Task: Open Card Card0000000014 in Board Board0000000004 in Workspace WS0000000002 in Trello. Add Member nikhrathi889@gmail.com to Card Card0000000014 in Board Board0000000004 in Workspace WS0000000002 in Trello. Add Yellow Label titled Label0000000014 to Card Card0000000014 in Board Board0000000004 in Workspace WS0000000002 in Trello. Add Checklist CL0000000014 to Card Card0000000014 in Board Board0000000004 in Workspace WS0000000002 in Trello. Add Dates with Start Date as May 08 2023 and Due Date as May 31 2023 to Card Card0000000014 in Board Board0000000004 in Workspace WS0000000002 in Trello
Action: Mouse moved to (292, 264)
Screenshot: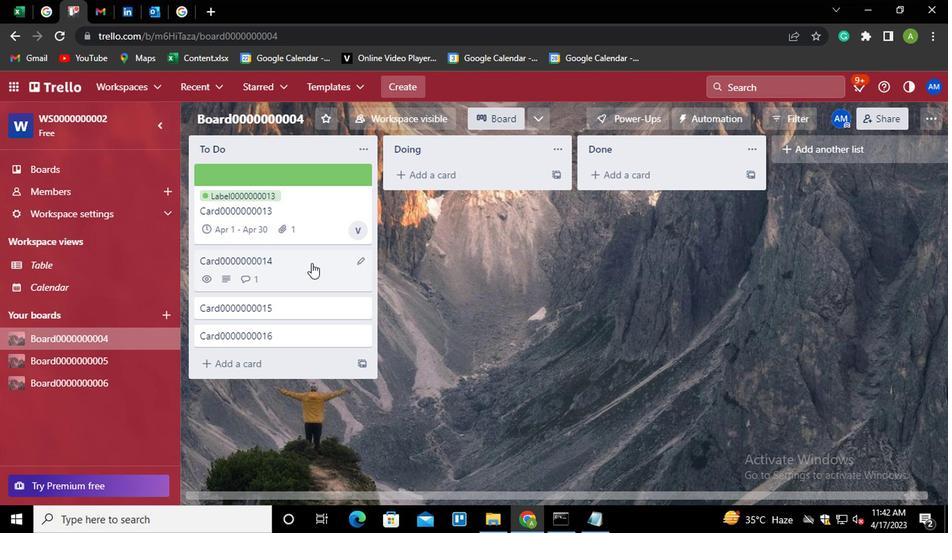 
Action: Mouse pressed left at (292, 264)
Screenshot: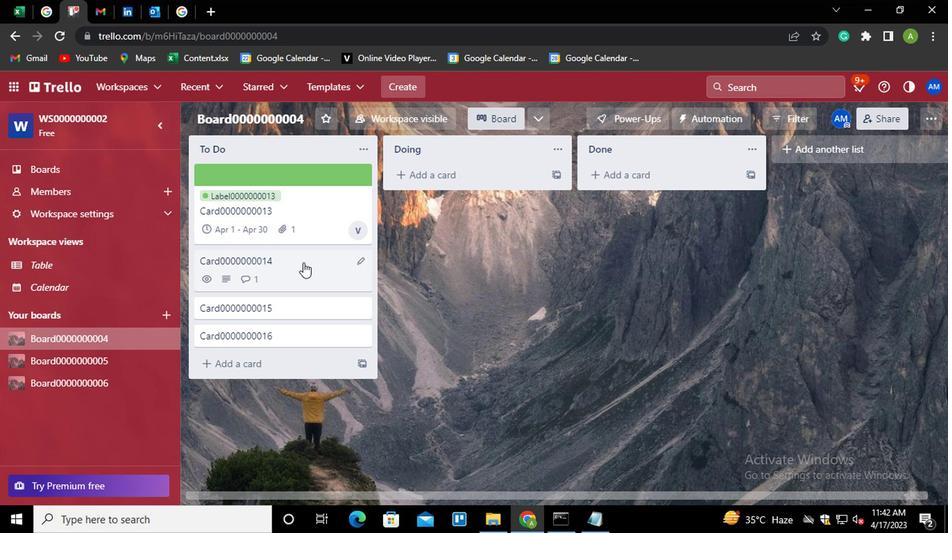 
Action: Mouse moved to (615, 201)
Screenshot: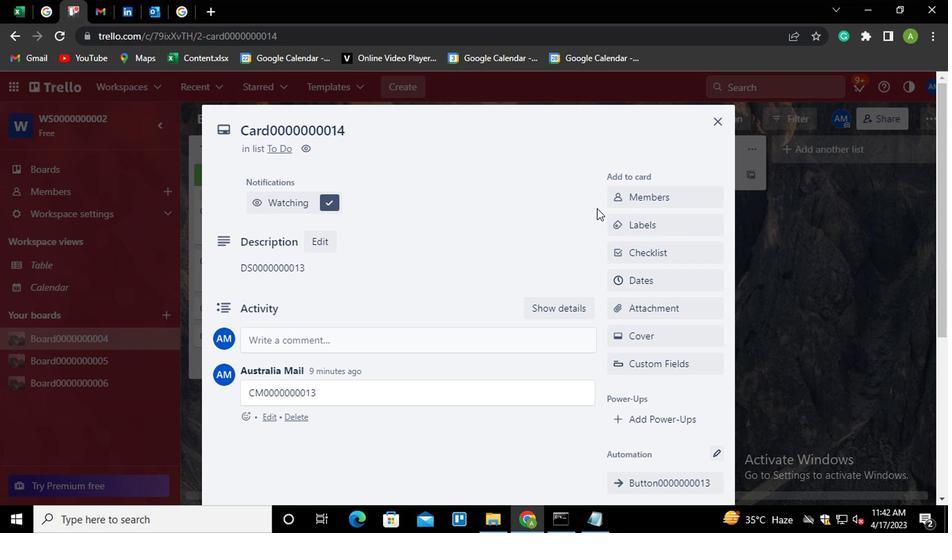 
Action: Mouse pressed left at (615, 201)
Screenshot: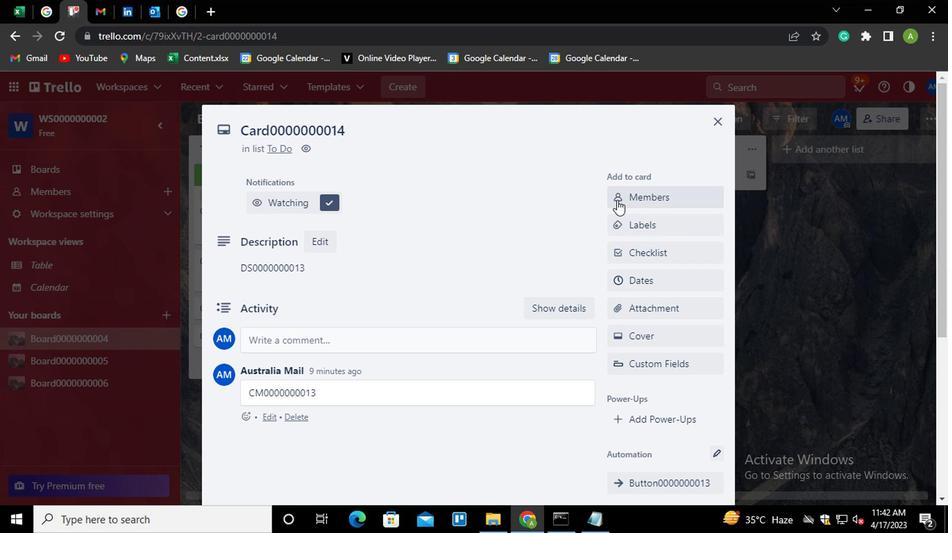 
Action: Mouse moved to (615, 207)
Screenshot: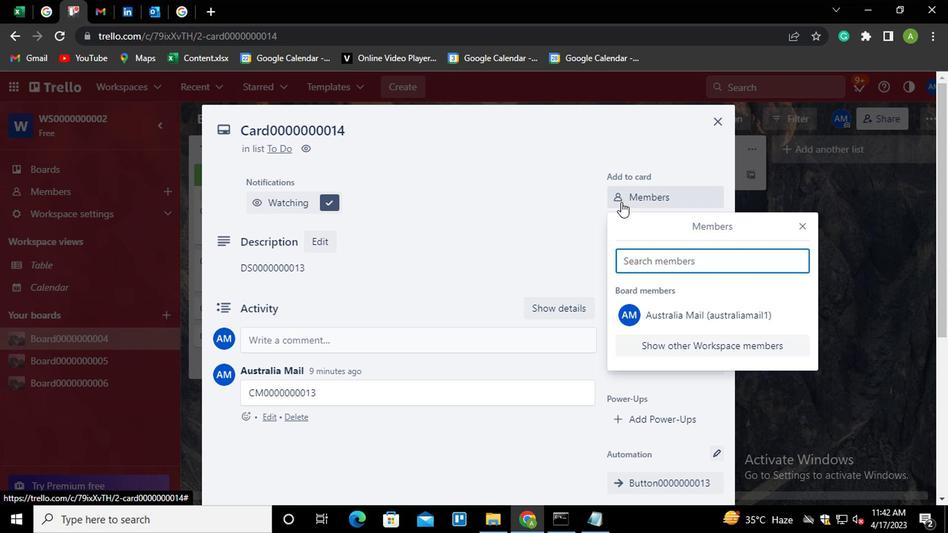 
Action: Key pressed nikhrathi889<Key.shift>@GMAIL.COM
Screenshot: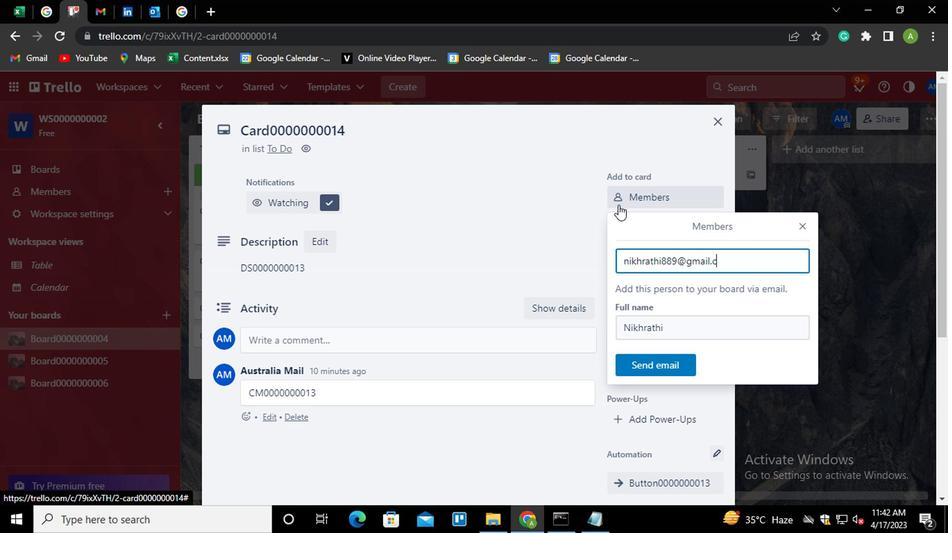 
Action: Mouse moved to (646, 358)
Screenshot: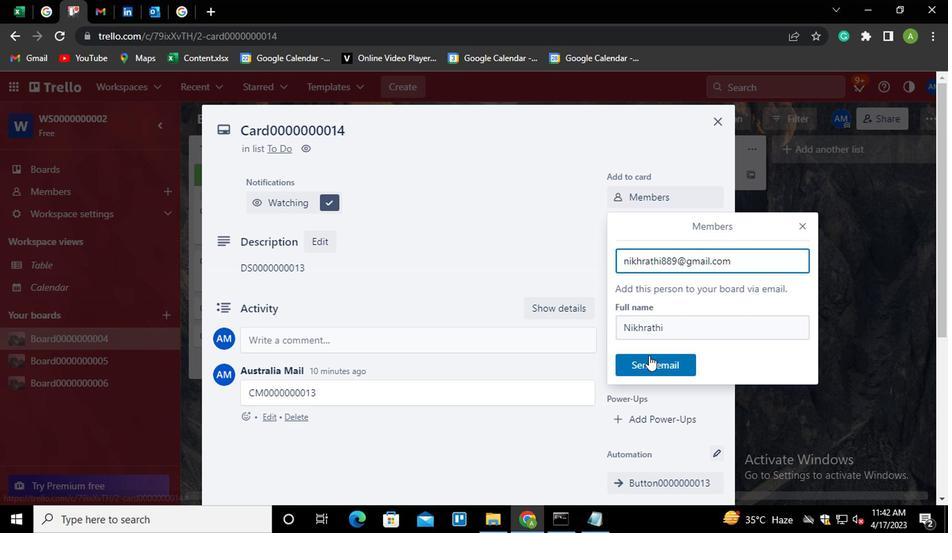 
Action: Mouse pressed left at (646, 358)
Screenshot: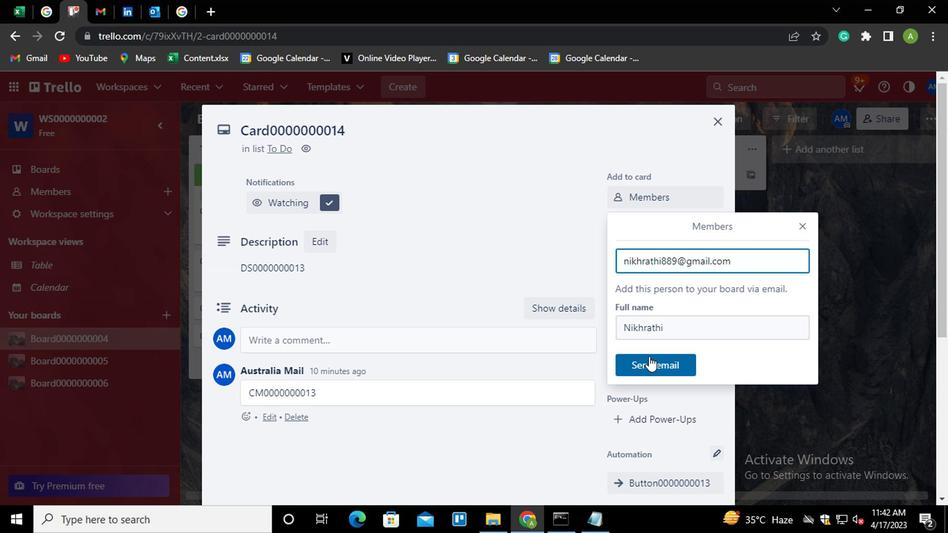 
Action: Mouse moved to (629, 226)
Screenshot: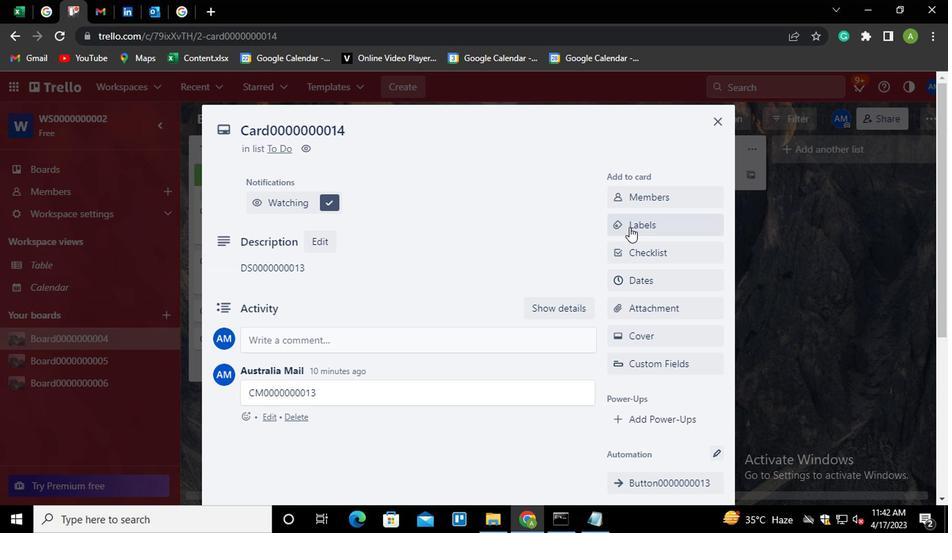 
Action: Mouse pressed left at (629, 226)
Screenshot: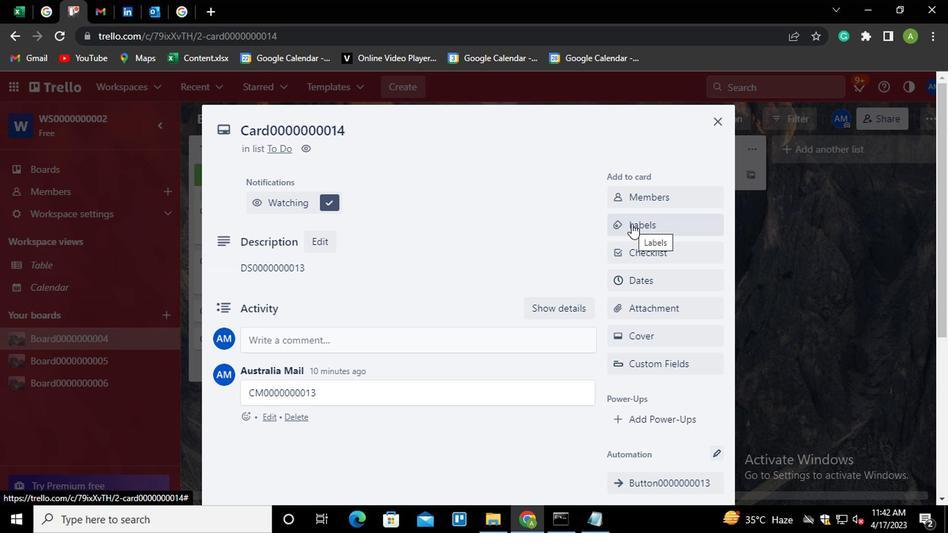 
Action: Mouse moved to (620, 230)
Screenshot: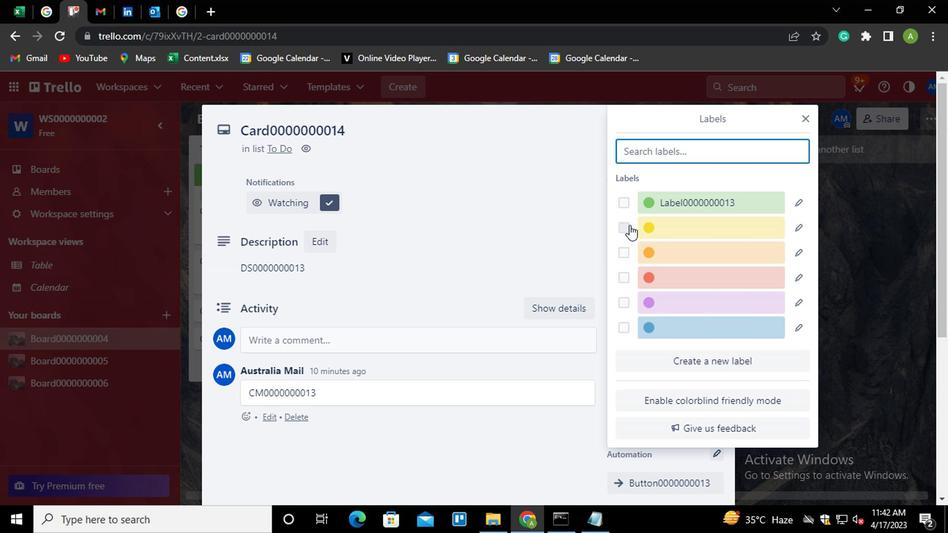 
Action: Mouse pressed left at (620, 230)
Screenshot: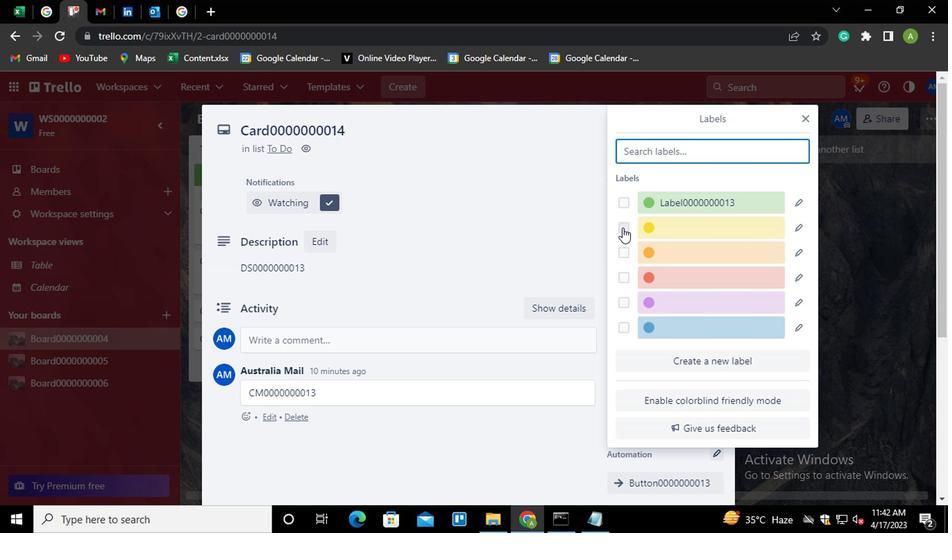 
Action: Mouse moved to (798, 232)
Screenshot: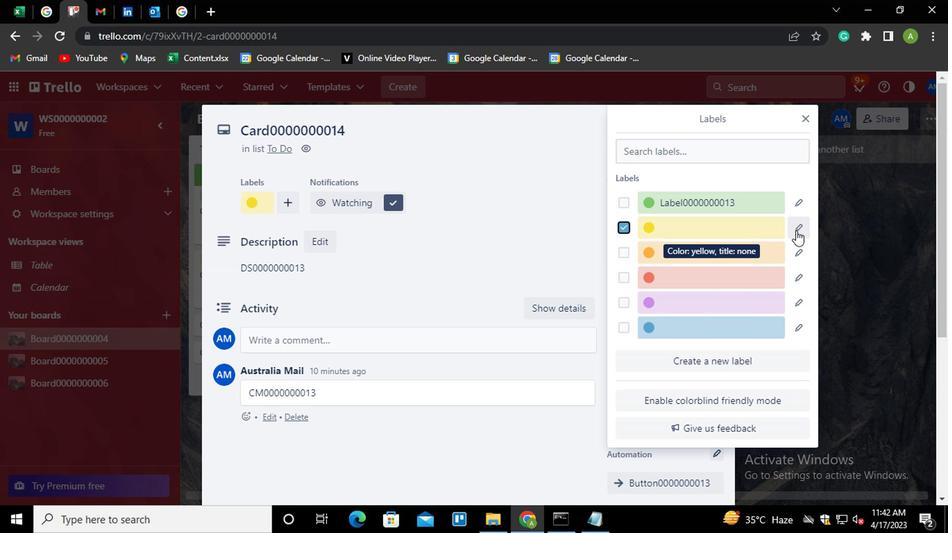 
Action: Mouse pressed left at (798, 232)
Screenshot: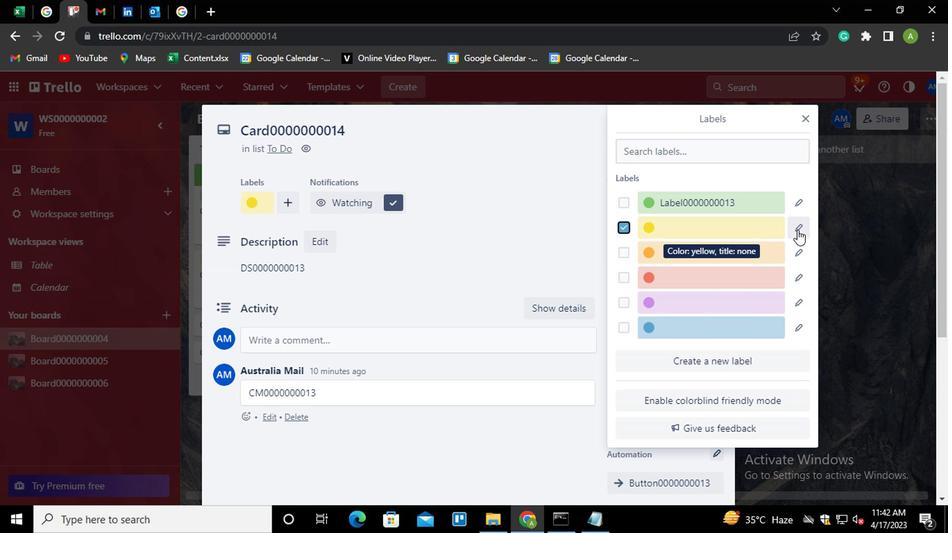 
Action: Key pressed <Key.shift><Key.shift><Key.shift><Key.shift><Key.shift><Key.shift><Key.shift><Key.shift><Key.shift><Key.shift>LABEL0000000014
Screenshot: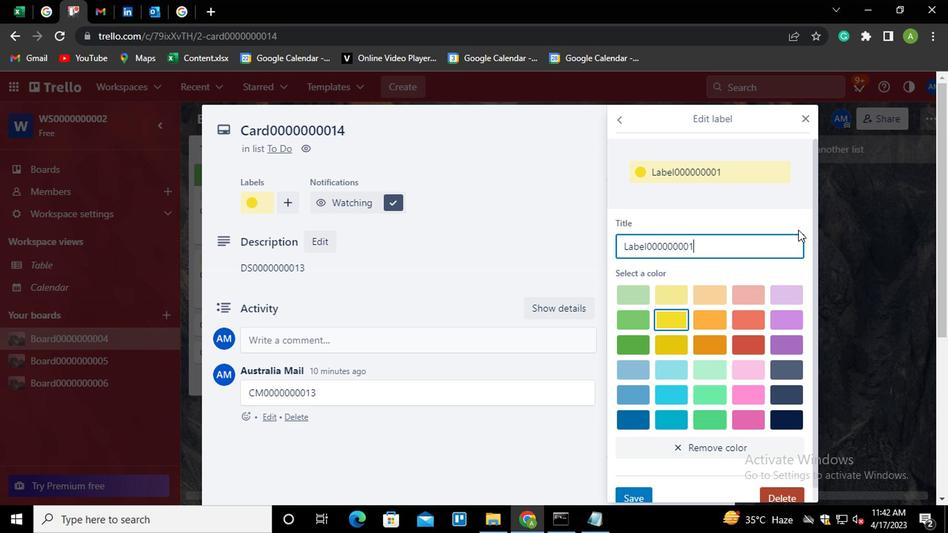 
Action: Mouse moved to (633, 494)
Screenshot: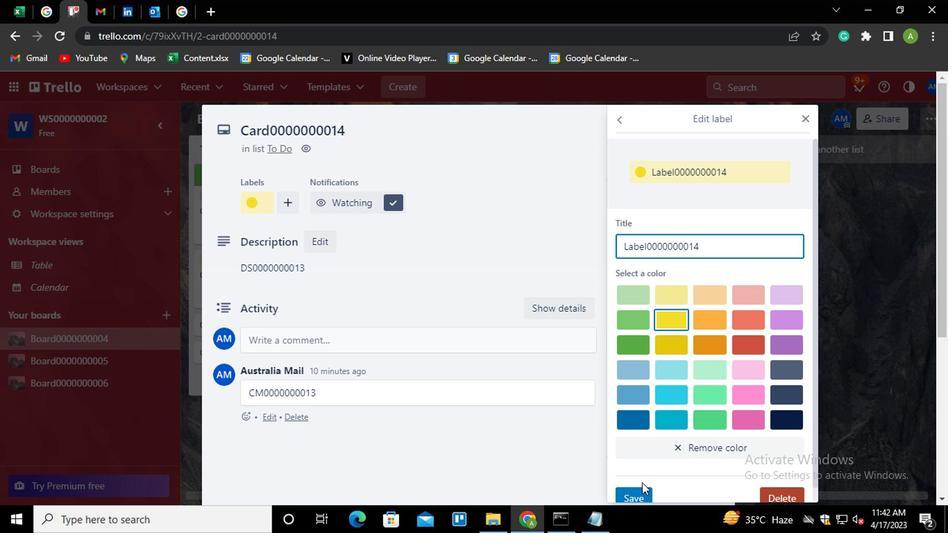 
Action: Mouse pressed left at (633, 494)
Screenshot: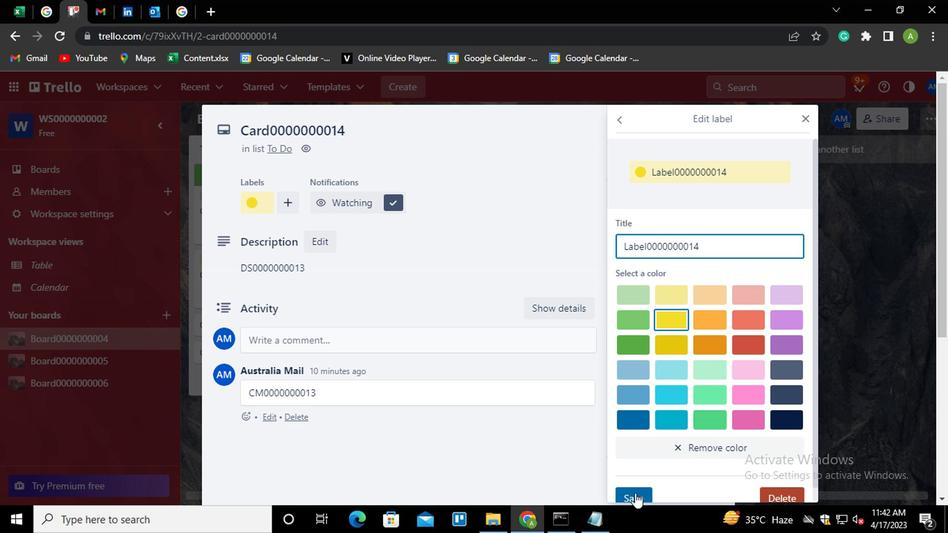 
Action: Mouse moved to (566, 218)
Screenshot: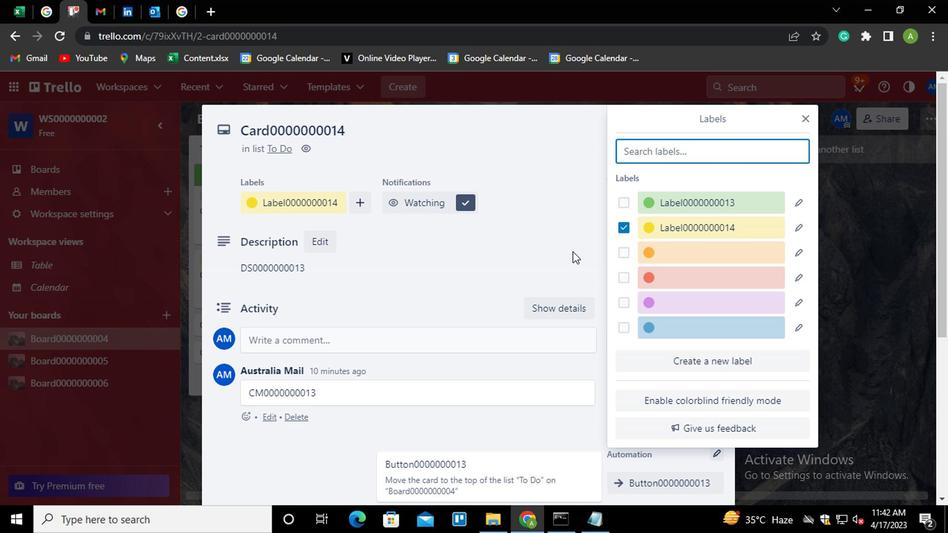 
Action: Mouse pressed left at (566, 218)
Screenshot: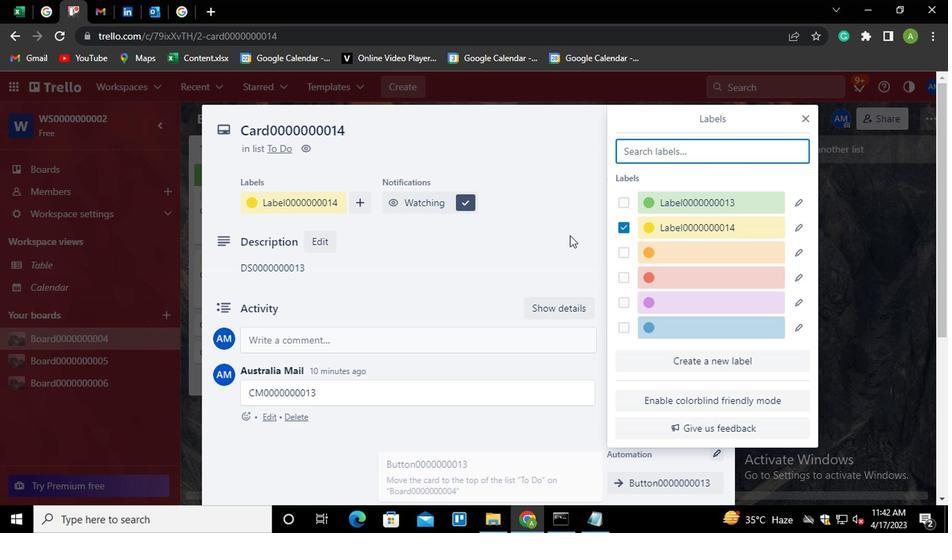 
Action: Mouse moved to (683, 256)
Screenshot: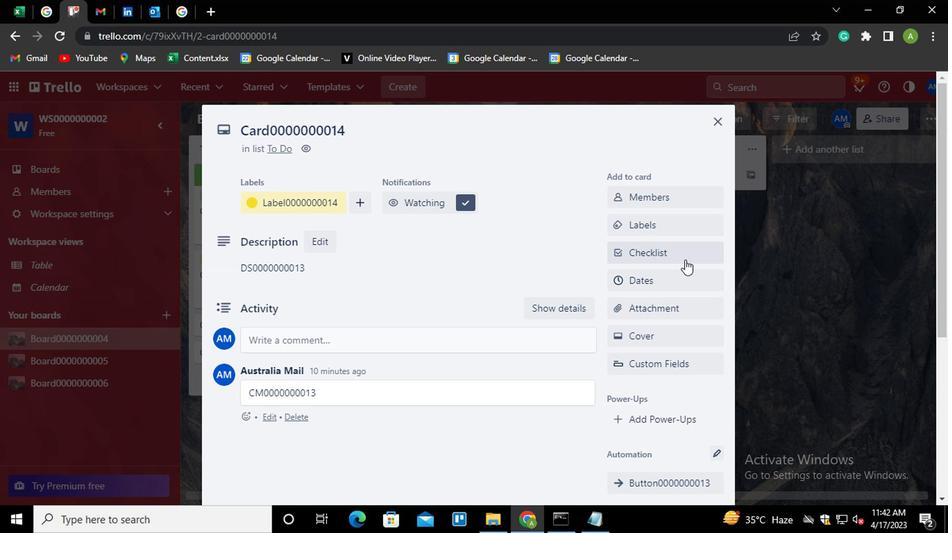 
Action: Mouse pressed left at (683, 256)
Screenshot: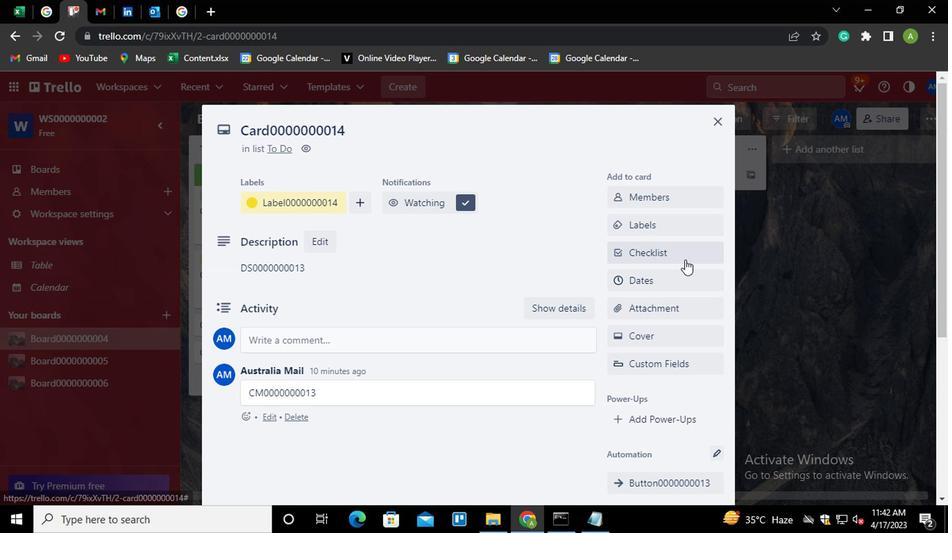 
Action: Key pressed <Key.shift>CL0000000014
Screenshot: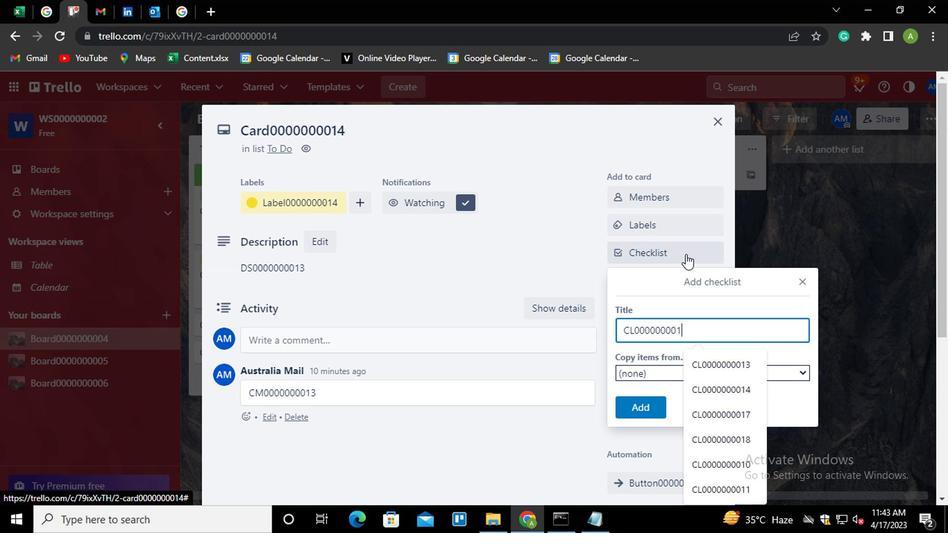 
Action: Mouse moved to (638, 402)
Screenshot: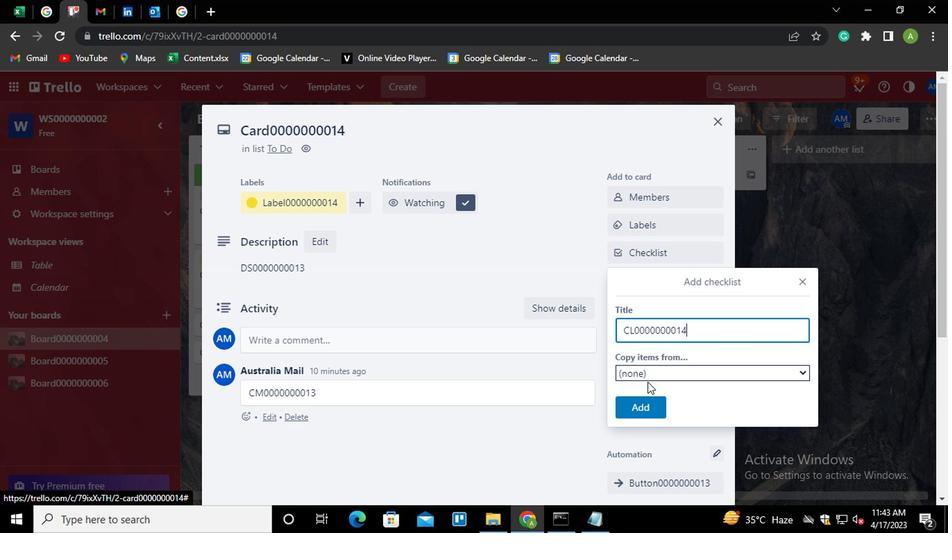 
Action: Mouse pressed left at (638, 402)
Screenshot: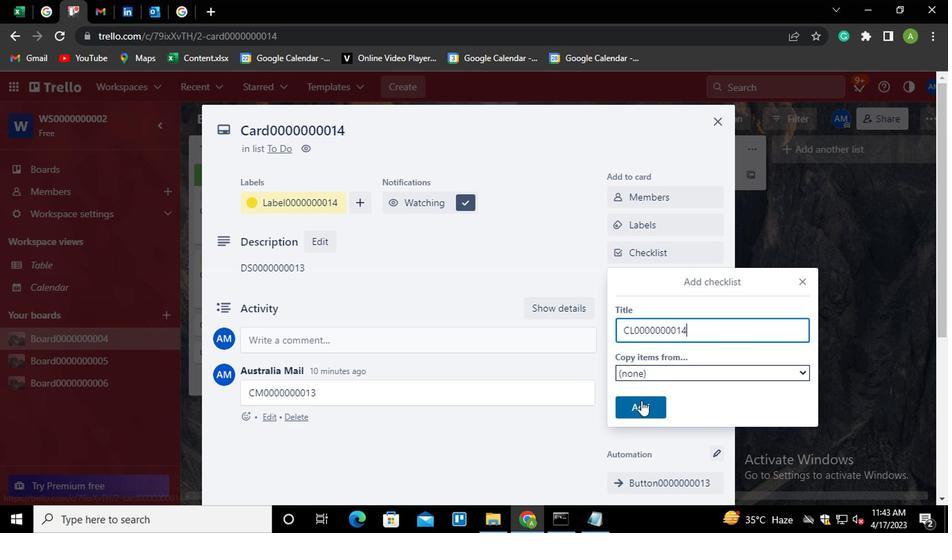 
Action: Mouse moved to (645, 282)
Screenshot: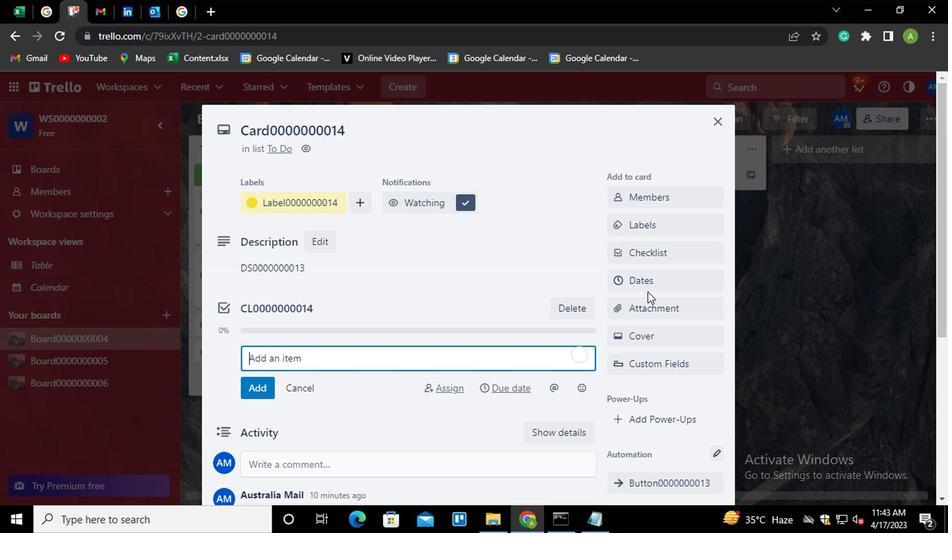 
Action: Mouse pressed left at (645, 282)
Screenshot: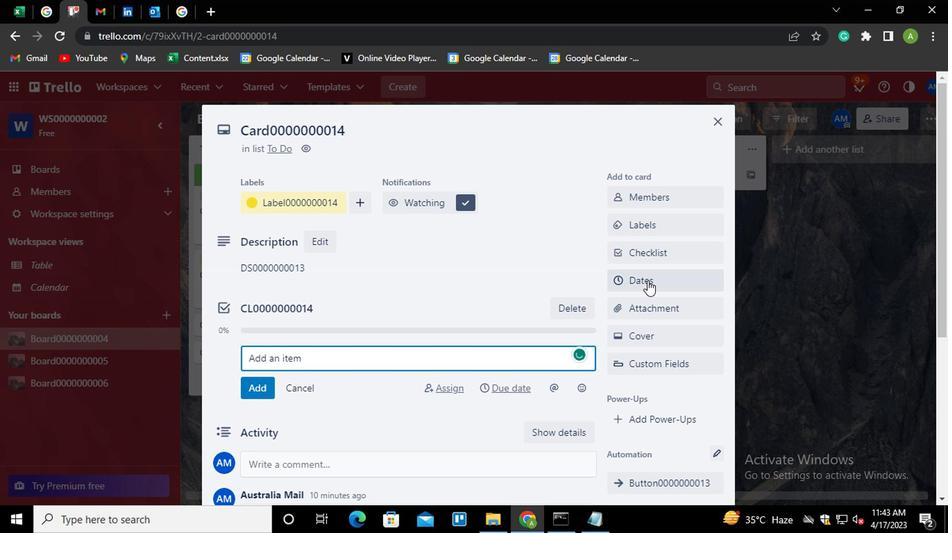 
Action: Mouse moved to (616, 370)
Screenshot: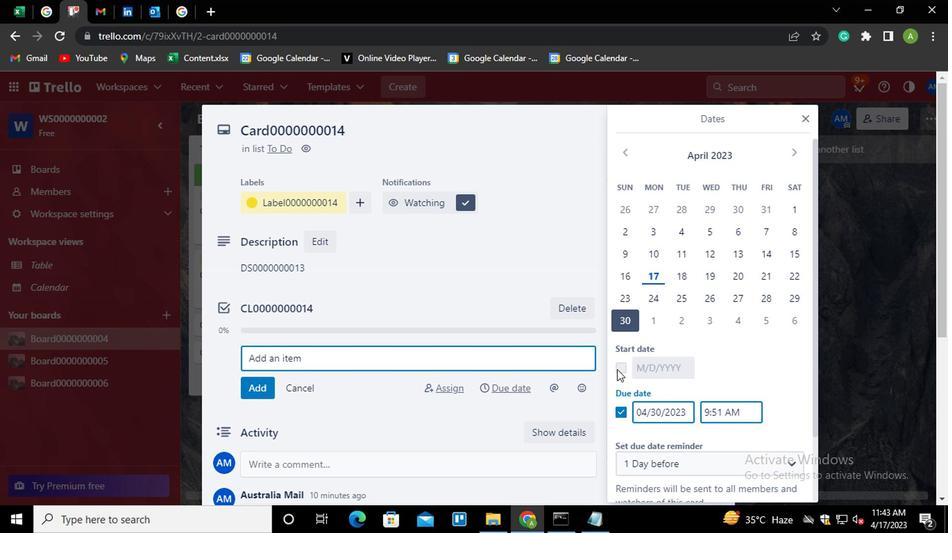 
Action: Mouse pressed left at (616, 370)
Screenshot: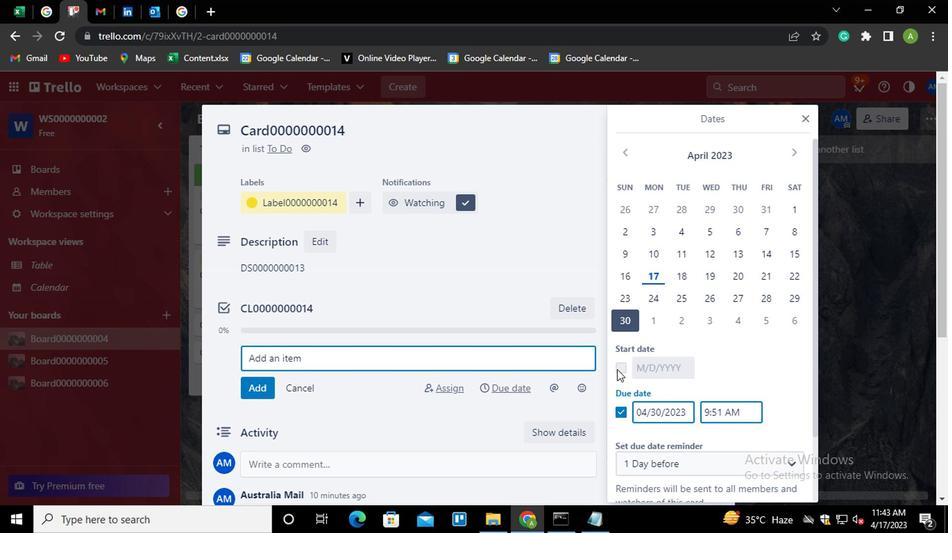 
Action: Mouse moved to (645, 371)
Screenshot: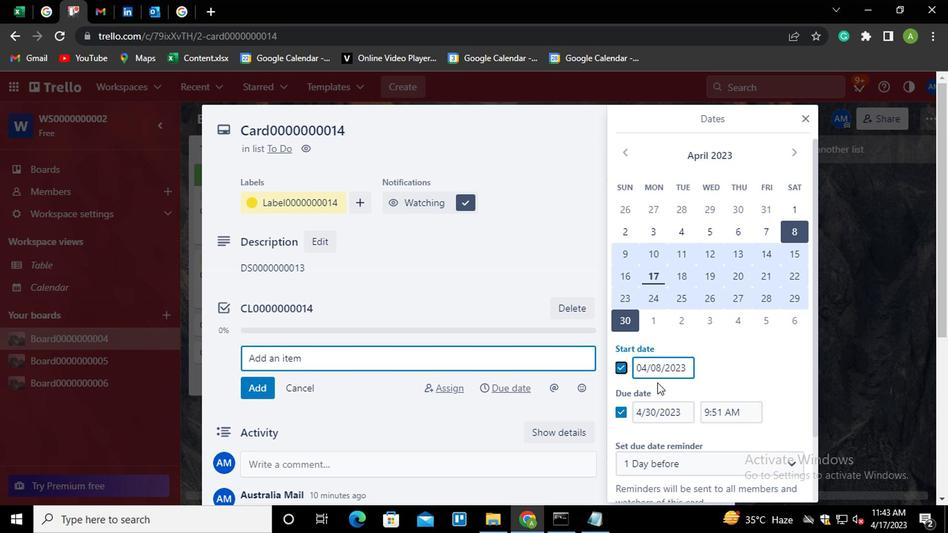 
Action: Mouse pressed left at (645, 371)
Screenshot: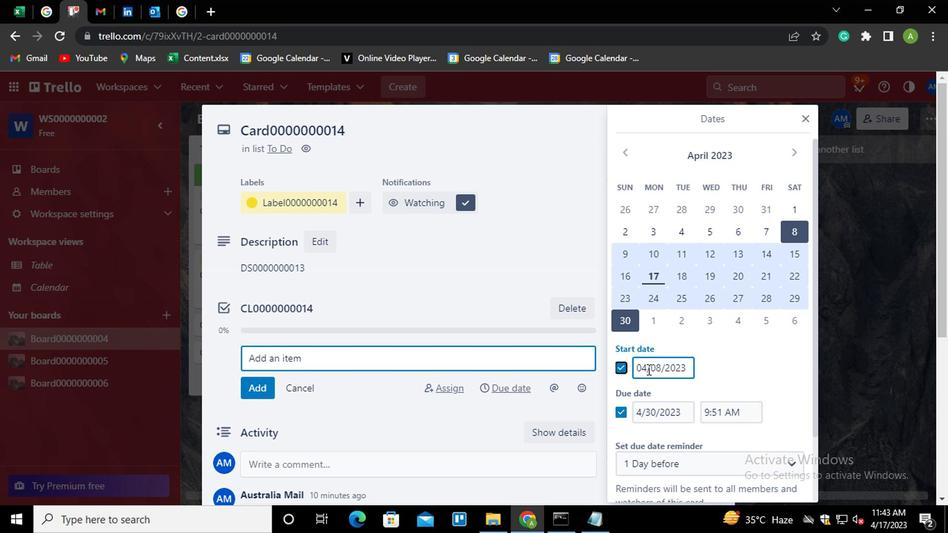 
Action: Mouse moved to (663, 372)
Screenshot: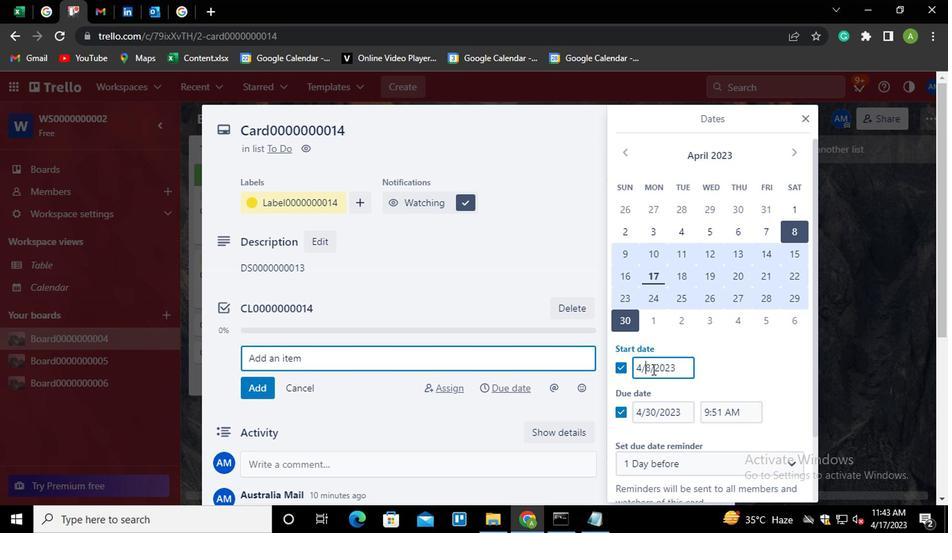
Action: Key pressed <Key.left><Key.backspace>5
Screenshot: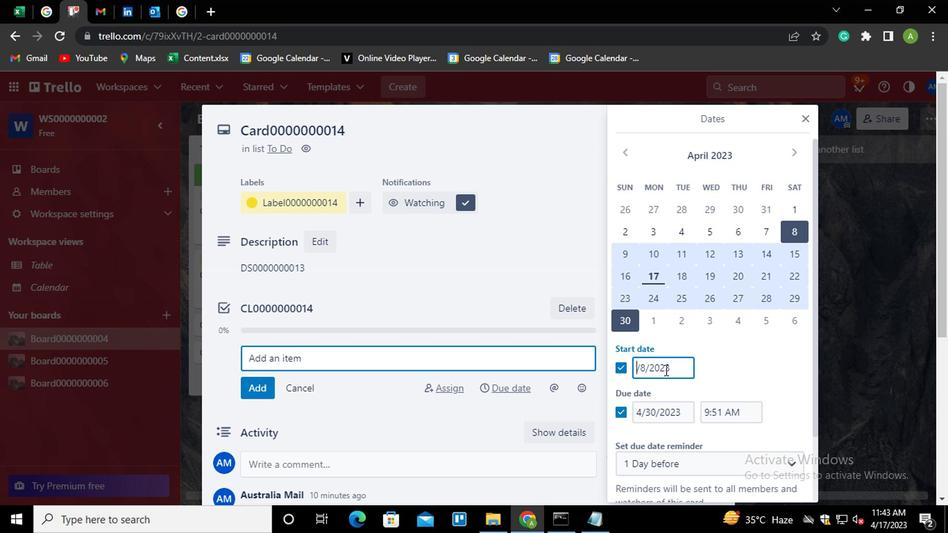 
Action: Mouse moved to (643, 417)
Screenshot: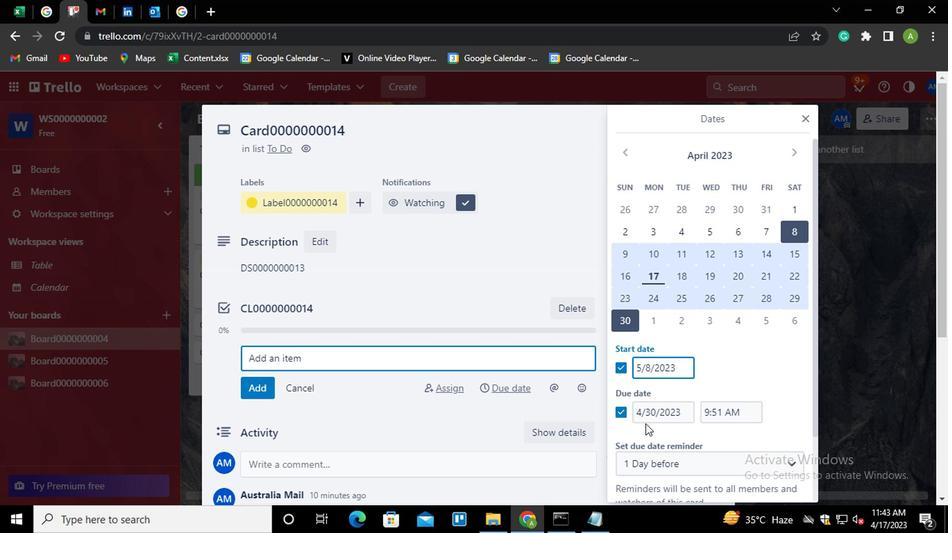 
Action: Mouse pressed left at (643, 417)
Screenshot: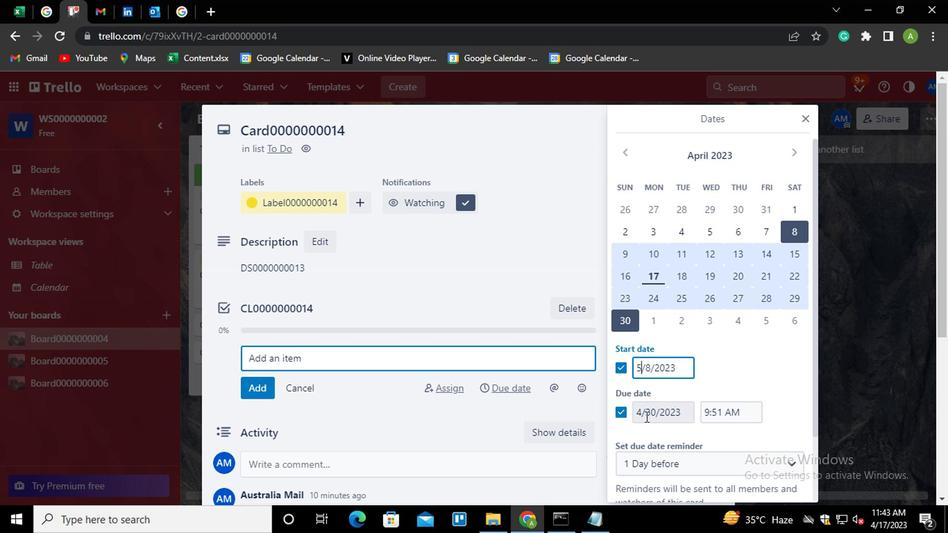 
Action: Mouse moved to (737, 415)
Screenshot: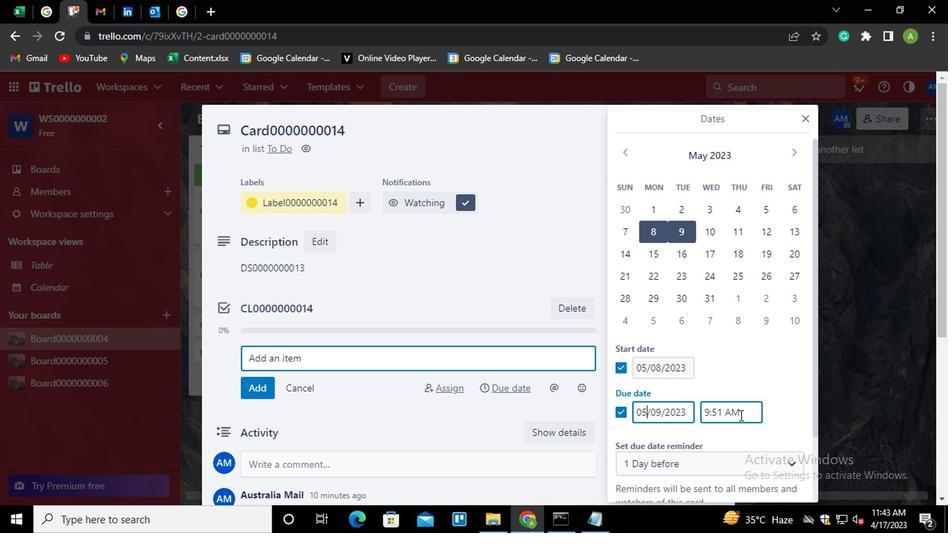 
Action: Key pressed <Key.right><Key.right><Key.right><Key.backspace><Key.backspace>31
Screenshot: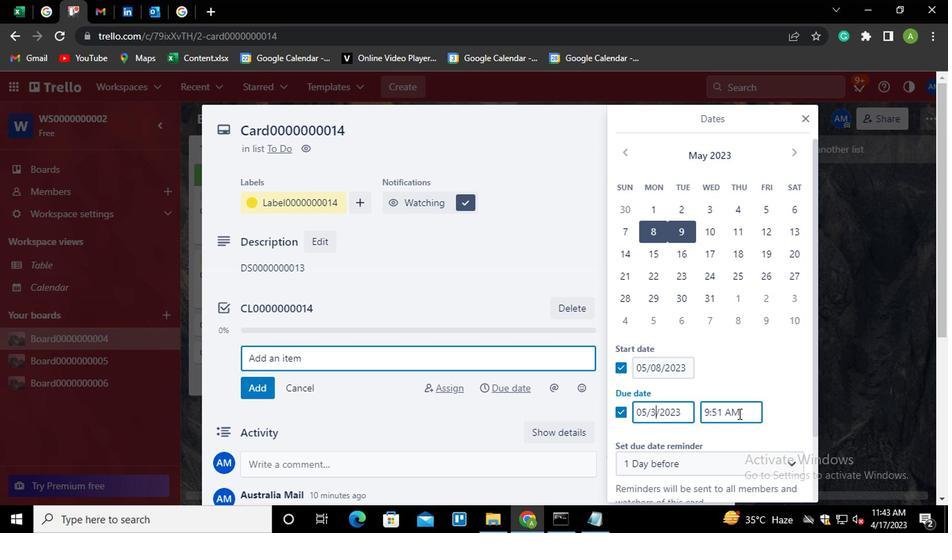 
Action: Mouse moved to (756, 369)
Screenshot: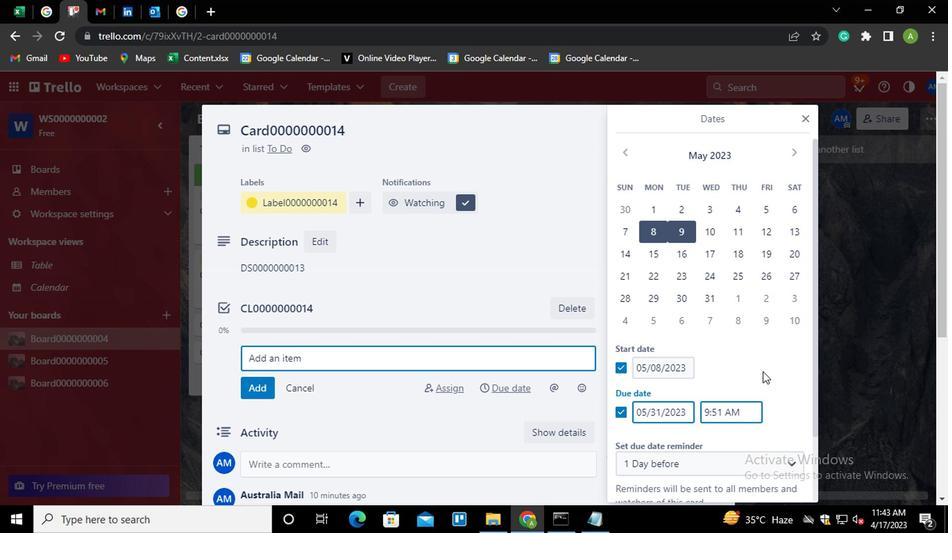 
Action: Mouse pressed left at (756, 369)
Screenshot: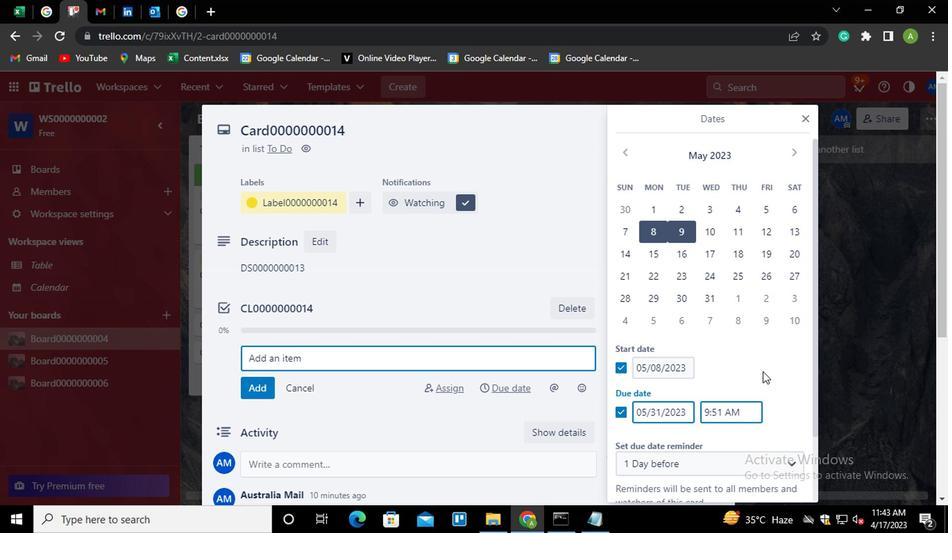 
Action: Mouse moved to (756, 369)
Screenshot: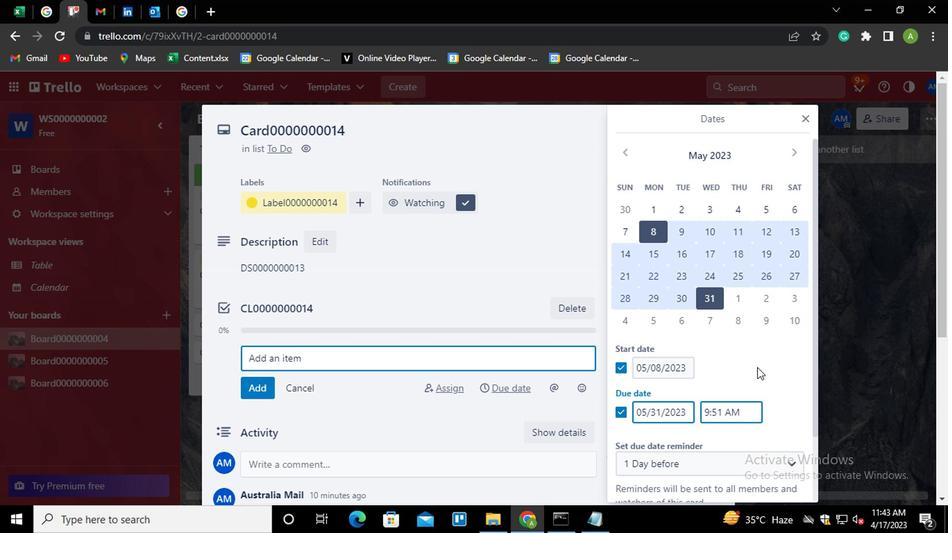 
Action: Mouse scrolled (756, 368) with delta (0, 0)
Screenshot: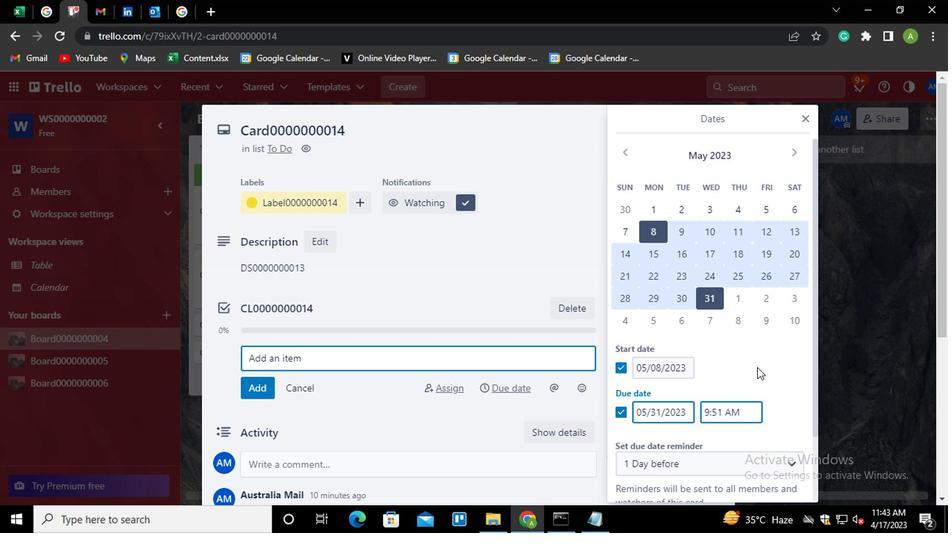 
Action: Mouse scrolled (756, 368) with delta (0, 0)
Screenshot: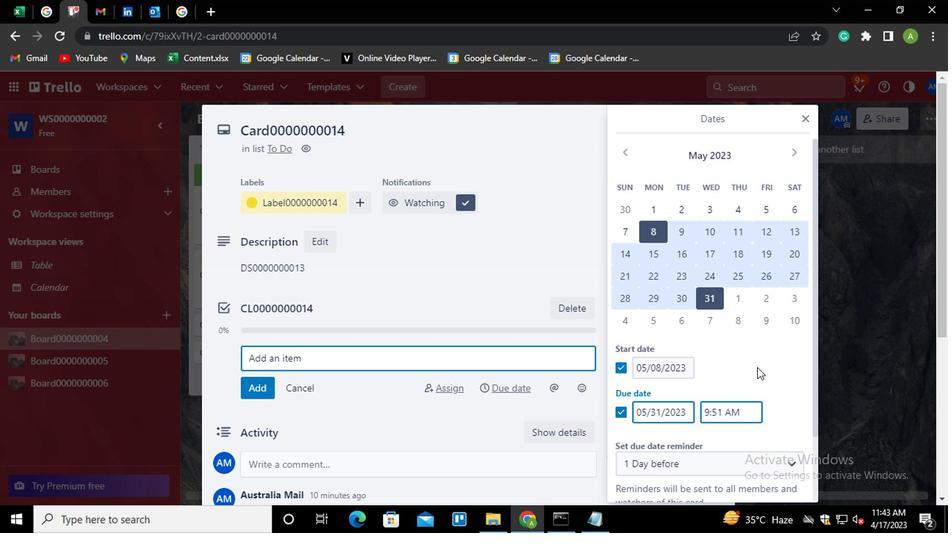 
Action: Mouse moved to (721, 447)
Screenshot: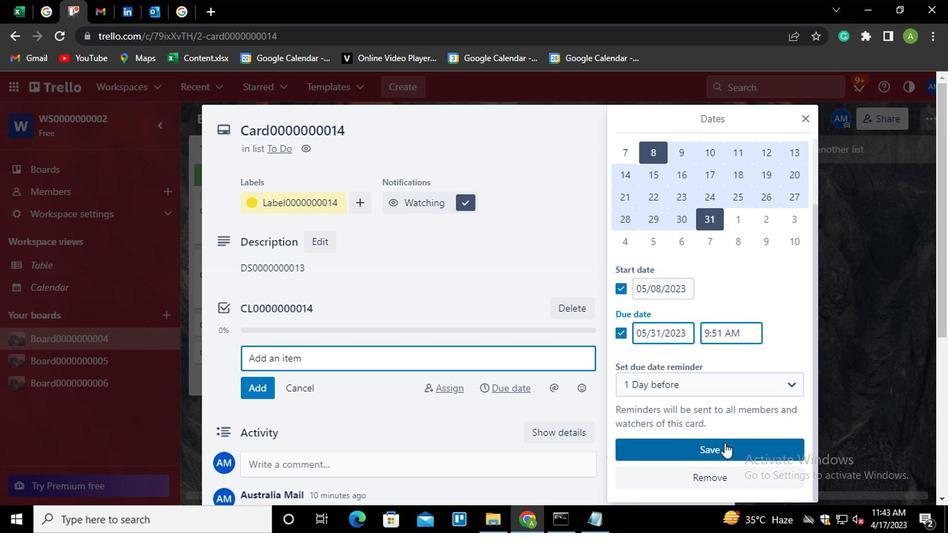 
Action: Mouse pressed left at (721, 447)
Screenshot: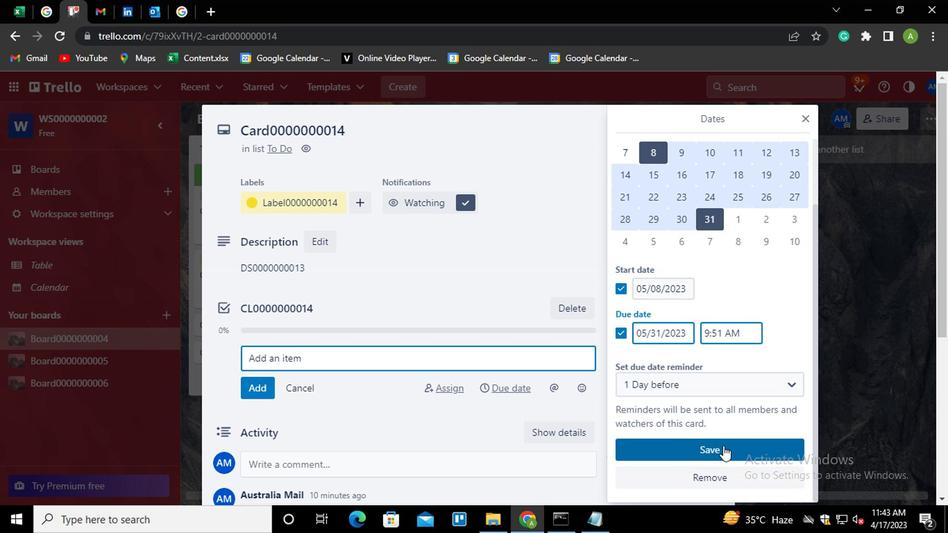 
Action: Mouse moved to (560, 241)
Screenshot: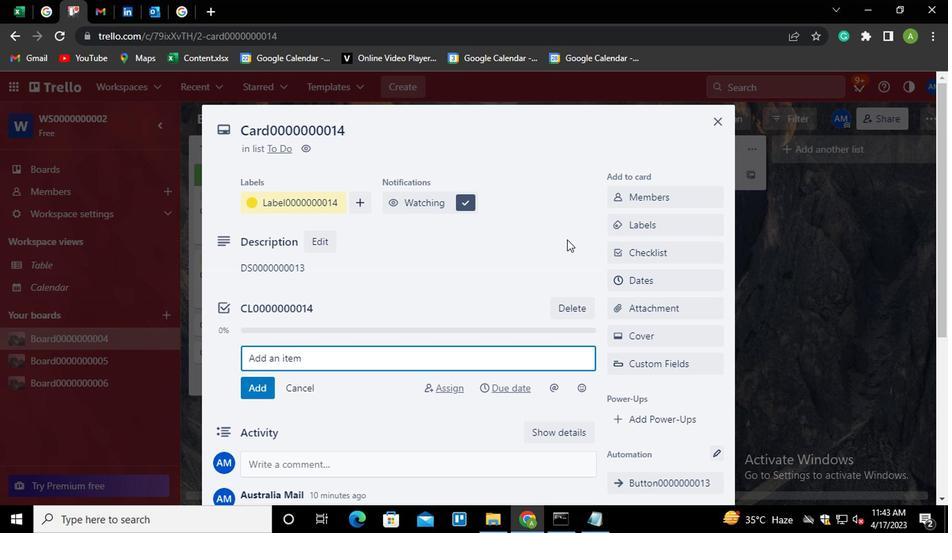 
